 Task: Set the line thickness of the major ticks on the chart to 4px.
Action: Mouse pressed left at (157, 280)
Screenshot: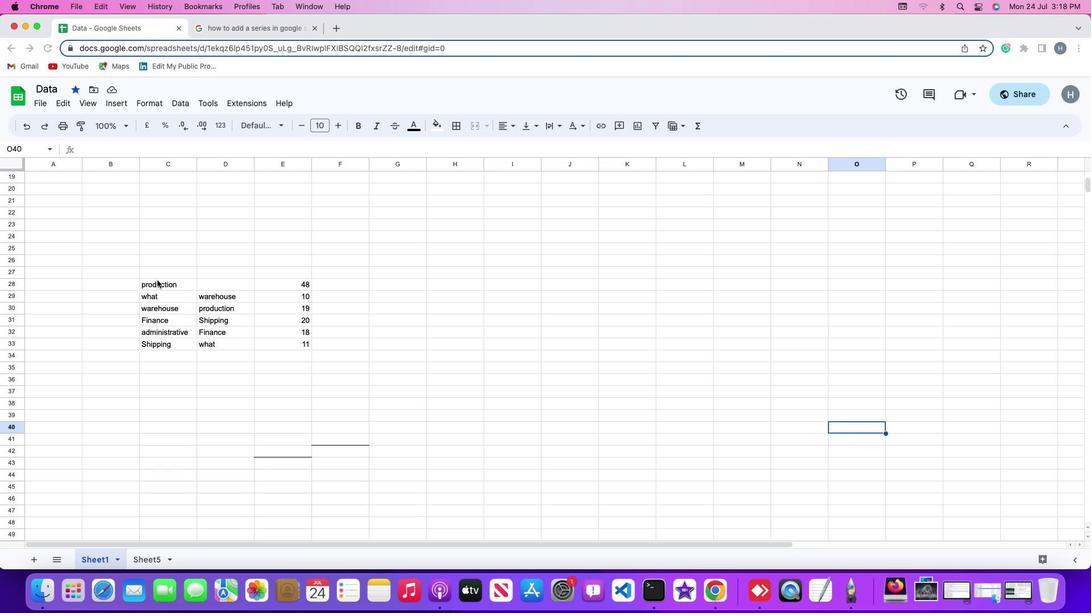 
Action: Mouse pressed left at (157, 280)
Screenshot: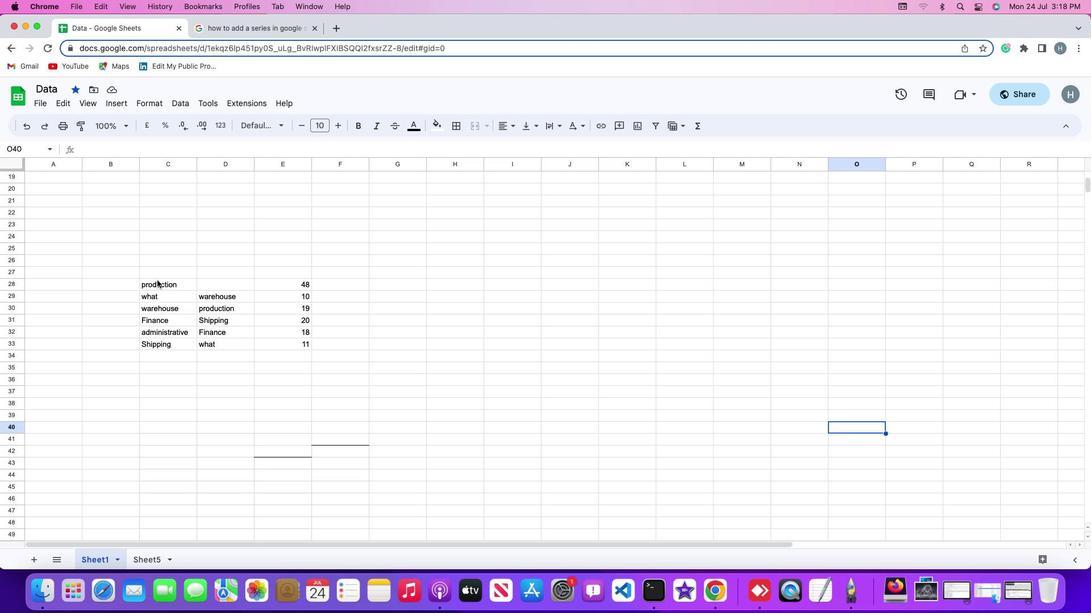 
Action: Mouse moved to (118, 104)
Screenshot: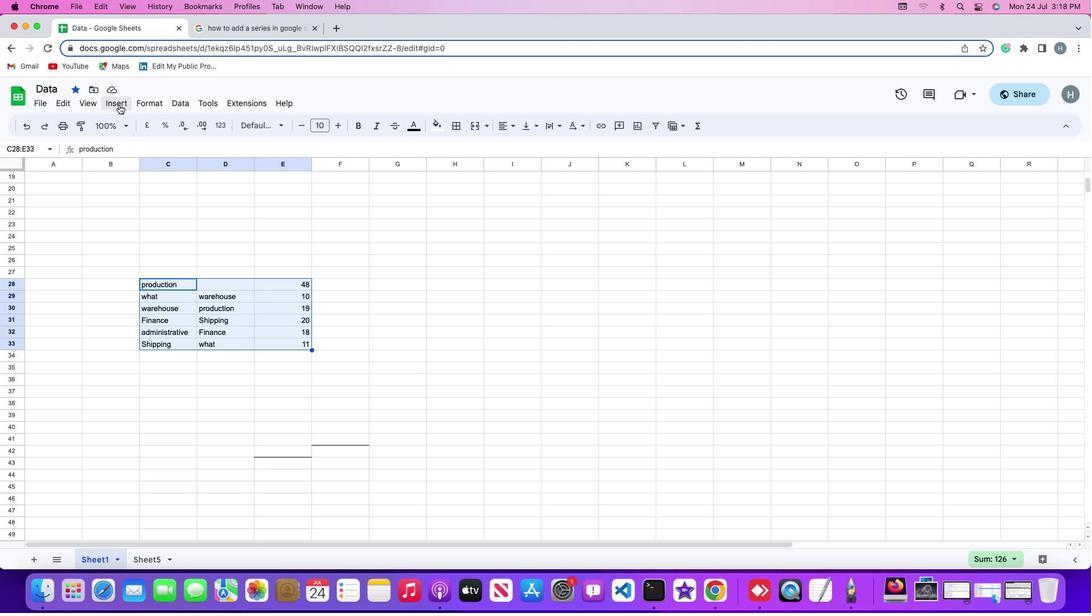 
Action: Mouse pressed left at (118, 104)
Screenshot: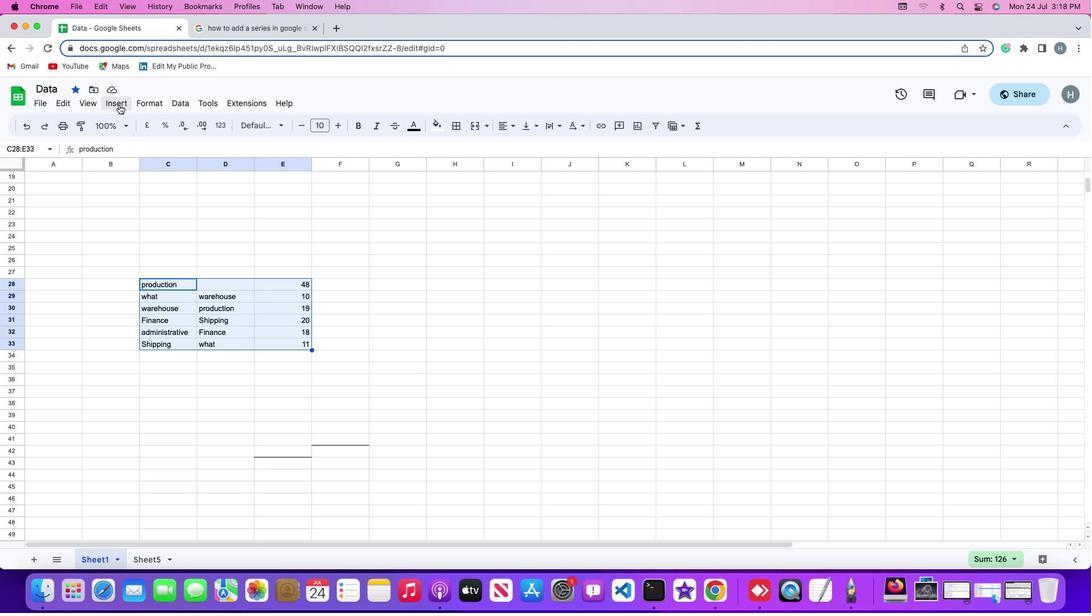 
Action: Mouse moved to (142, 200)
Screenshot: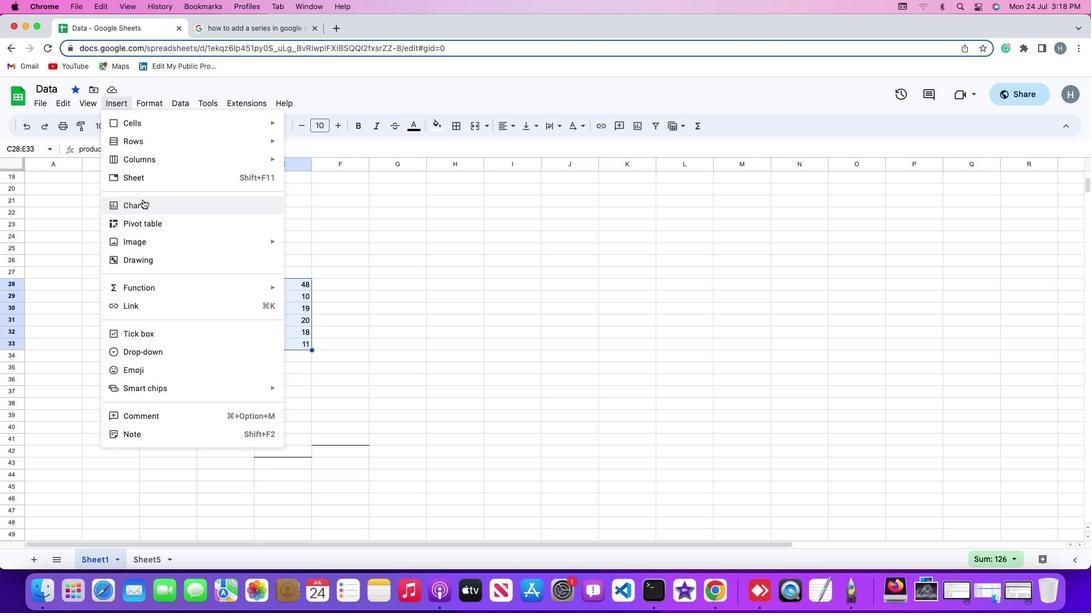
Action: Mouse pressed left at (142, 200)
Screenshot: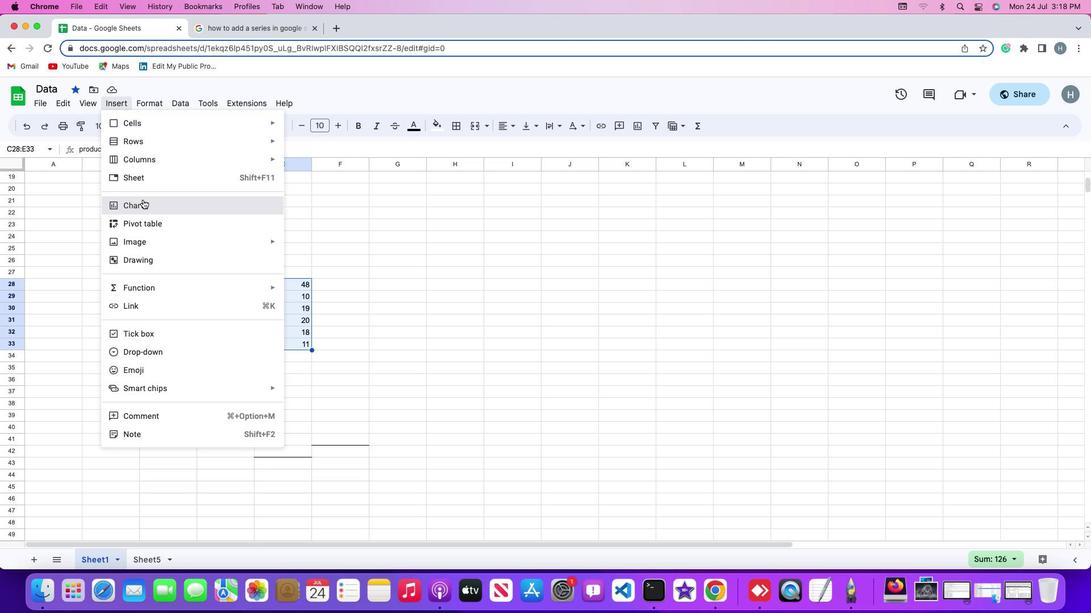 
Action: Mouse moved to (1033, 159)
Screenshot: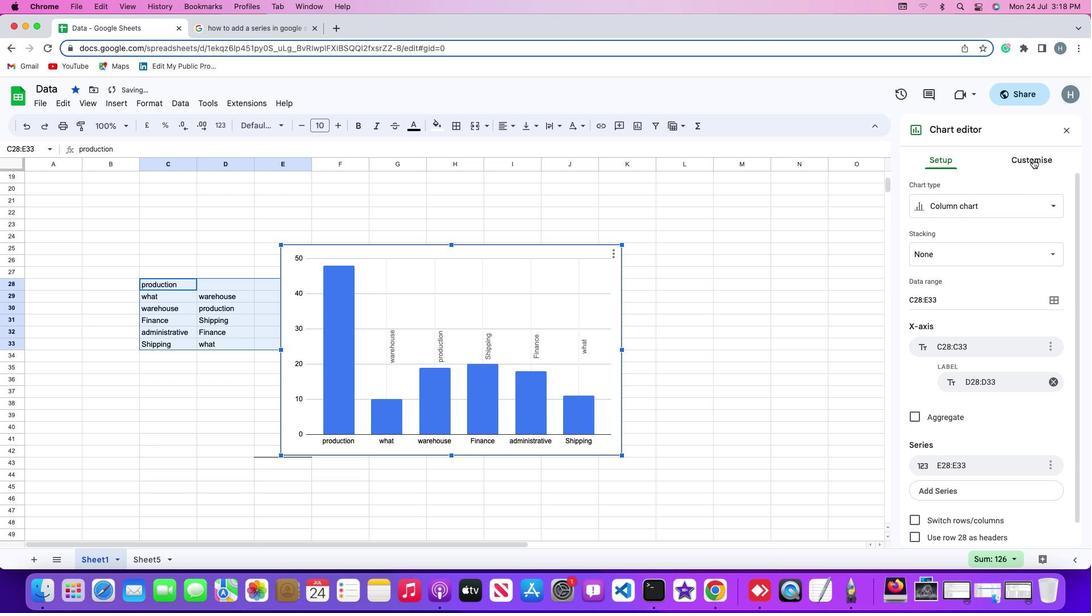 
Action: Mouse pressed left at (1033, 159)
Screenshot: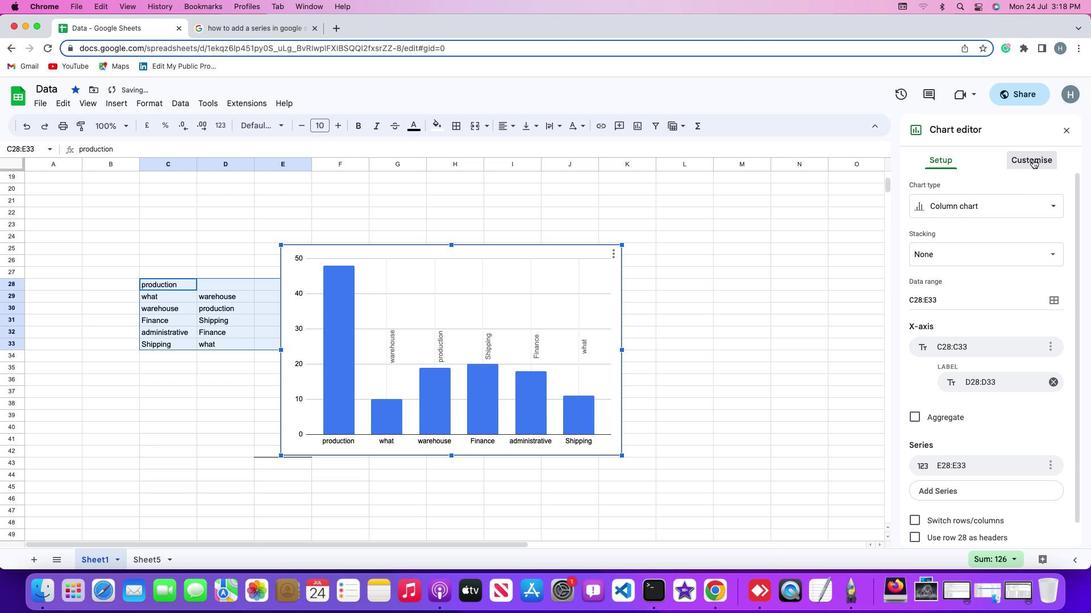 
Action: Mouse moved to (939, 399)
Screenshot: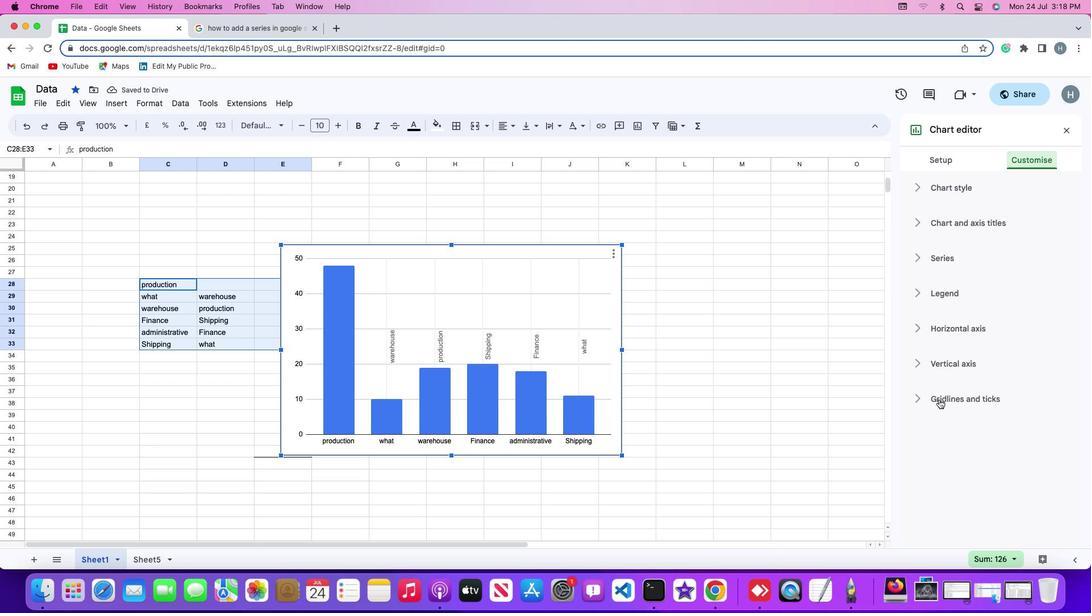 
Action: Mouse pressed left at (939, 399)
Screenshot: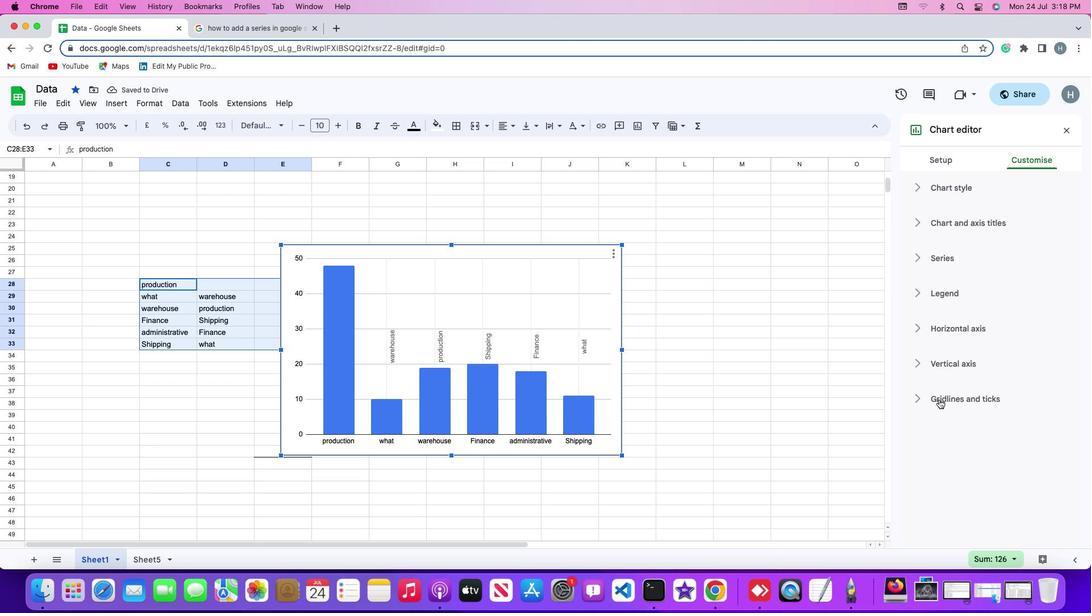 
Action: Mouse moved to (945, 428)
Screenshot: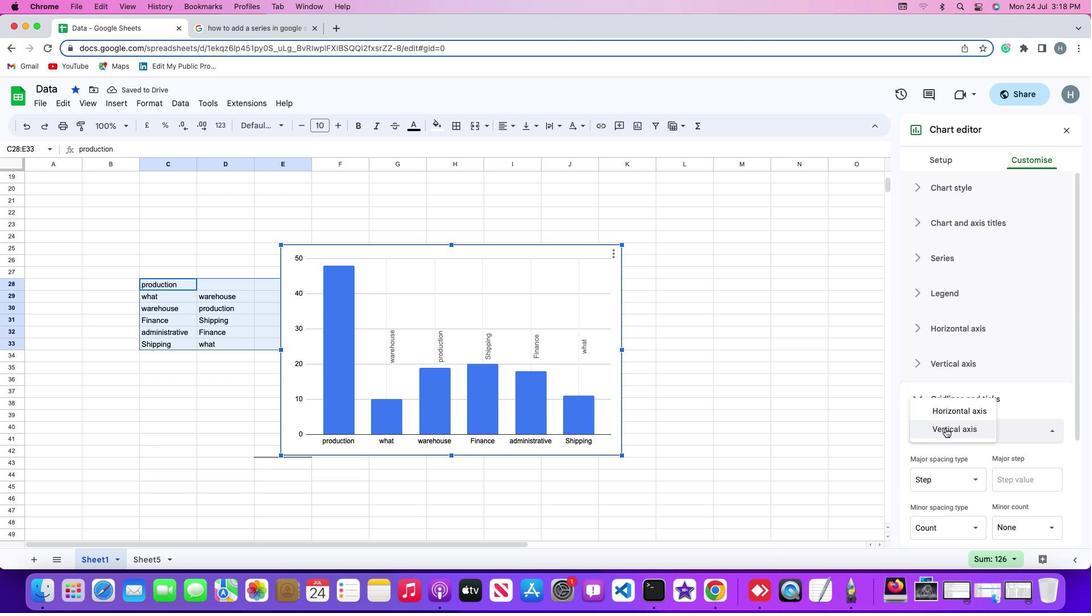 
Action: Mouse pressed left at (945, 428)
Screenshot: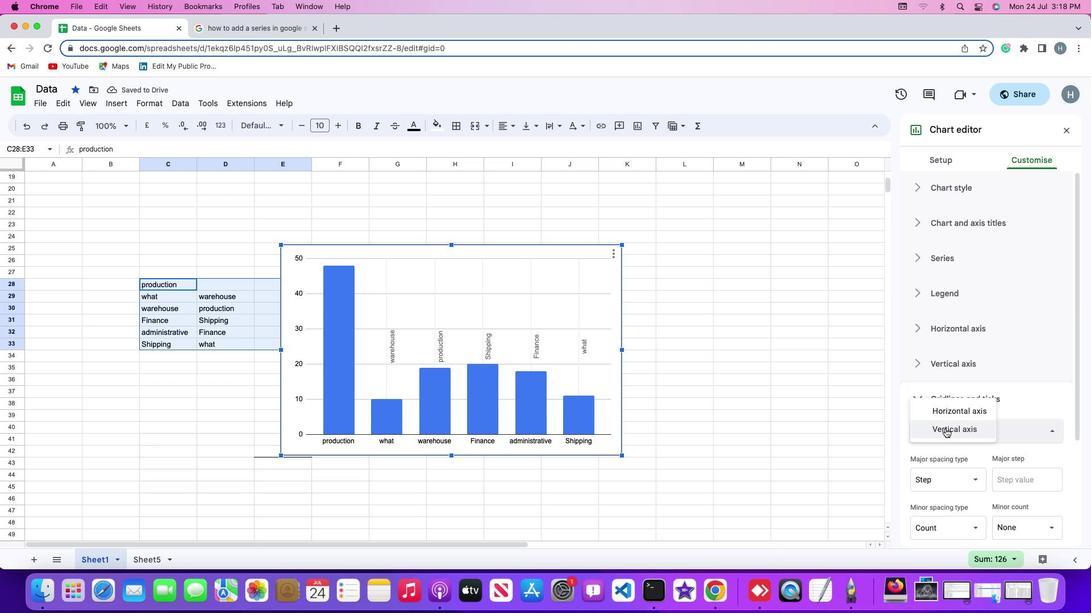
Action: Mouse moved to (945, 428)
Screenshot: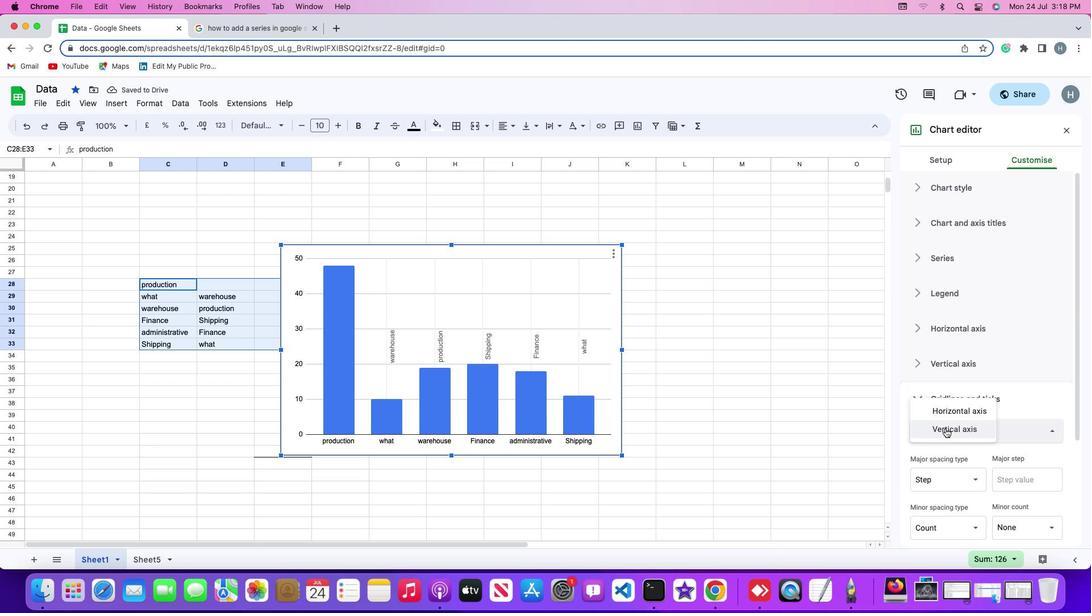 
Action: Mouse pressed left at (945, 428)
Screenshot: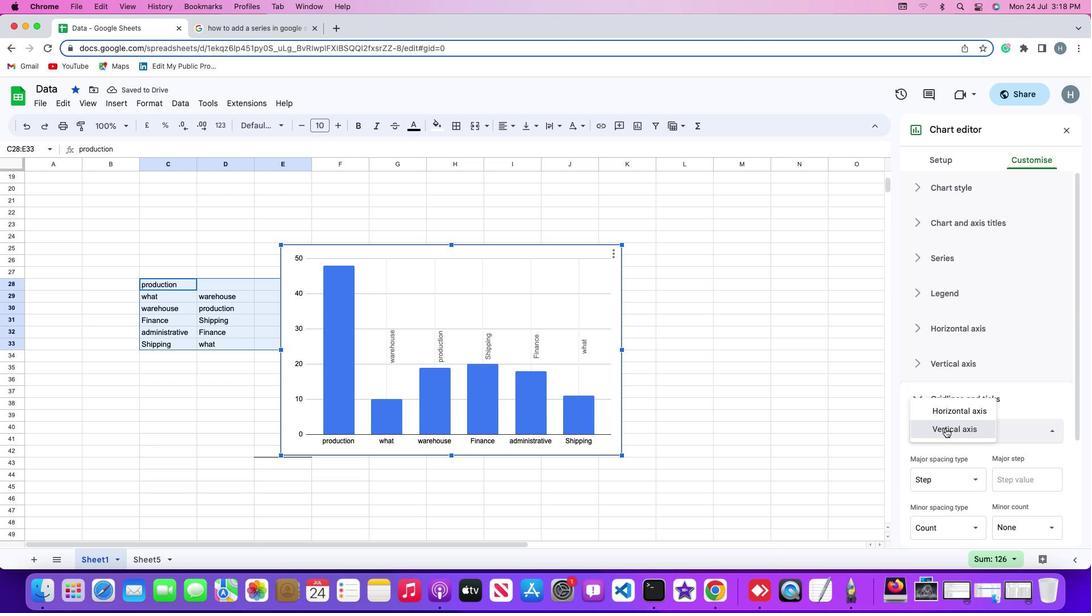 
Action: Mouse moved to (947, 427)
Screenshot: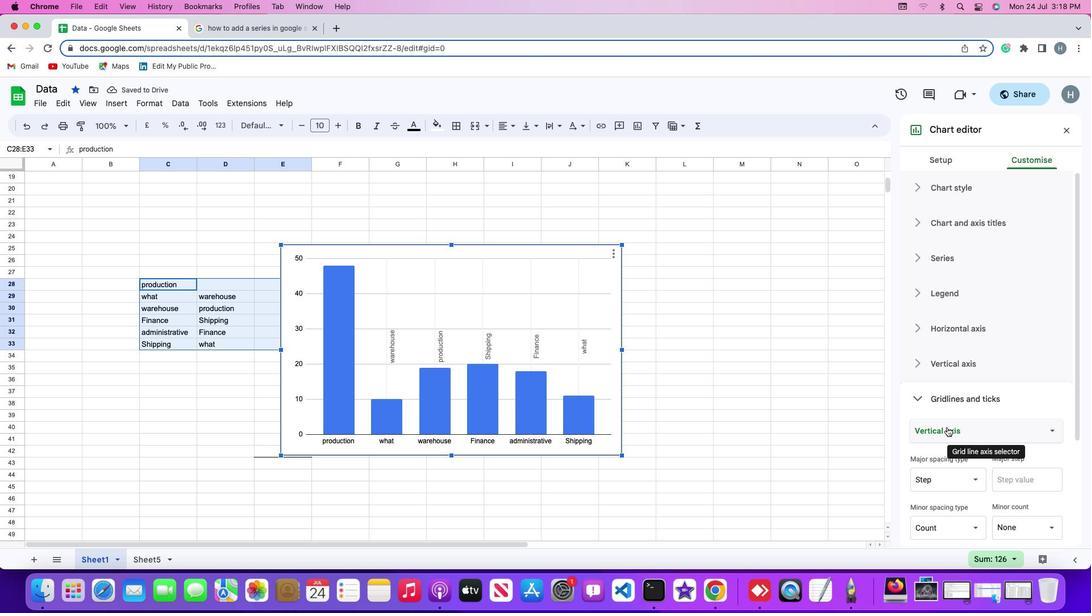 
Action: Mouse scrolled (947, 427) with delta (0, 0)
Screenshot: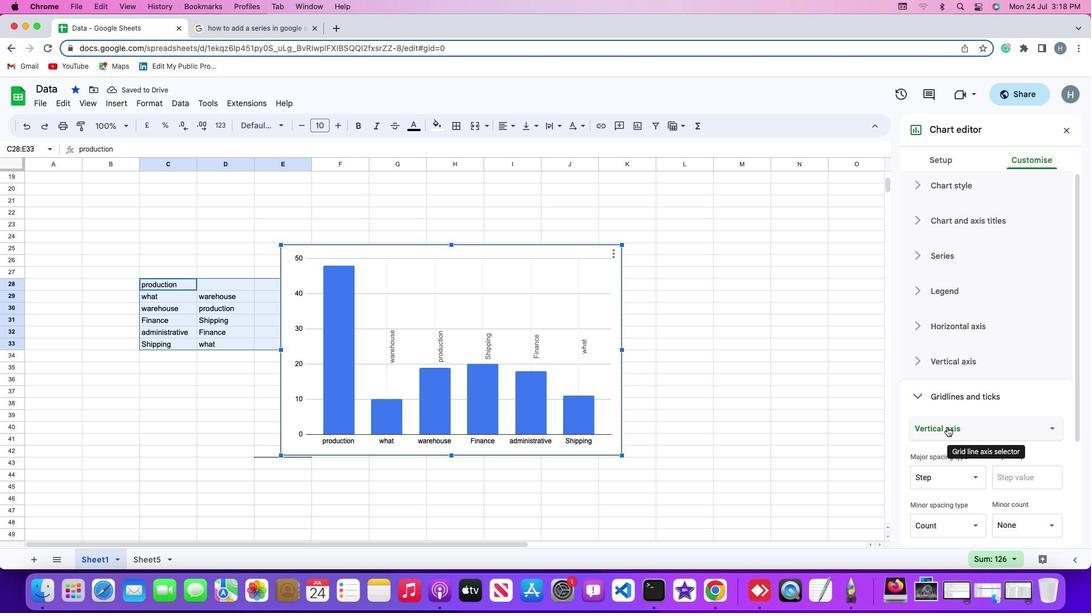
Action: Mouse scrolled (947, 427) with delta (0, 0)
Screenshot: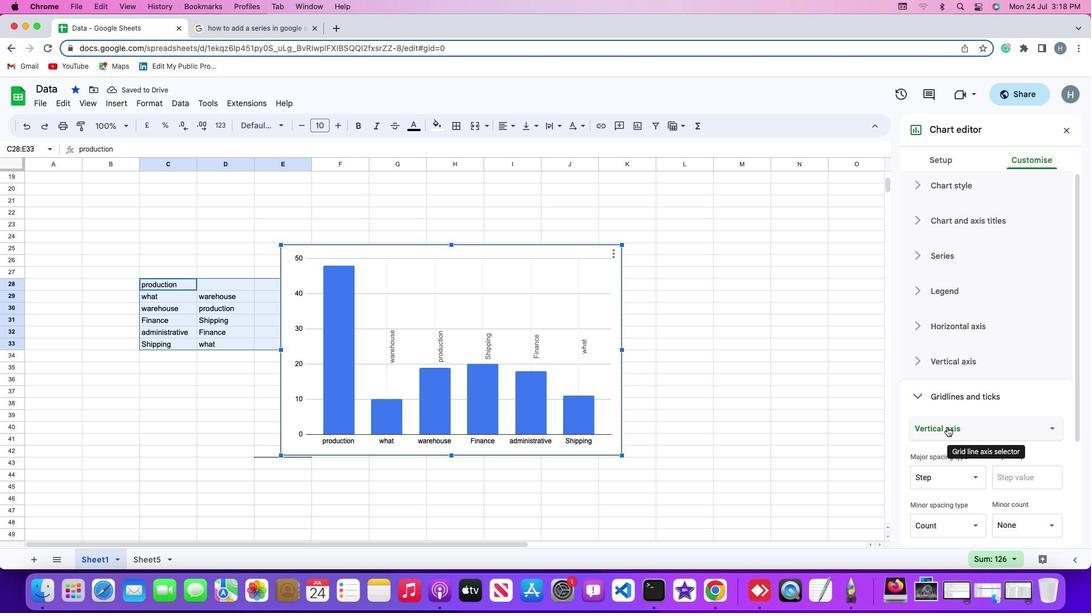 
Action: Mouse scrolled (947, 427) with delta (0, -1)
Screenshot: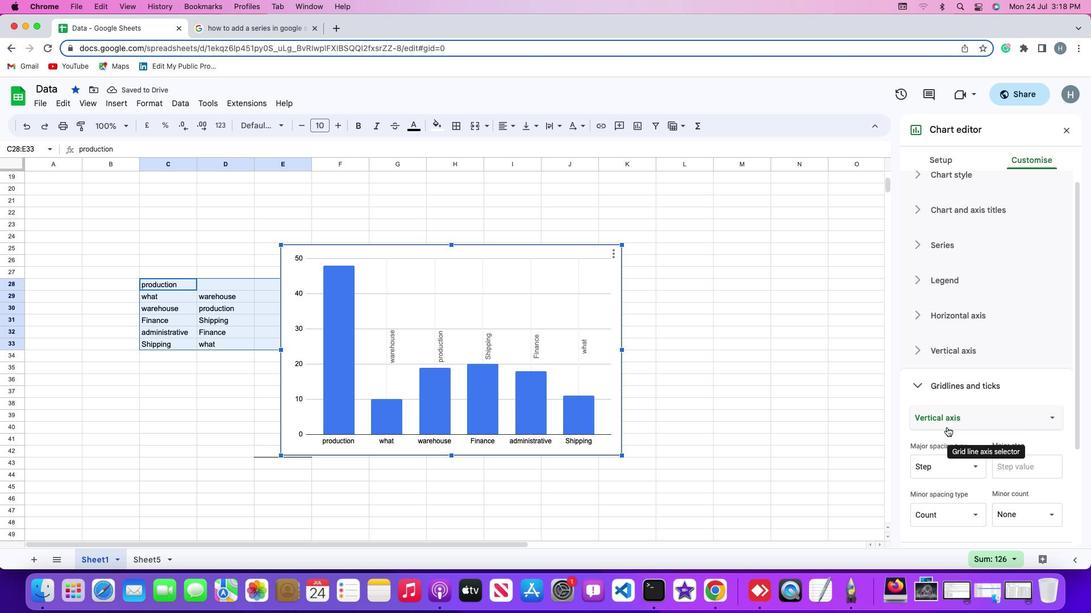 
Action: Mouse scrolled (947, 427) with delta (0, -2)
Screenshot: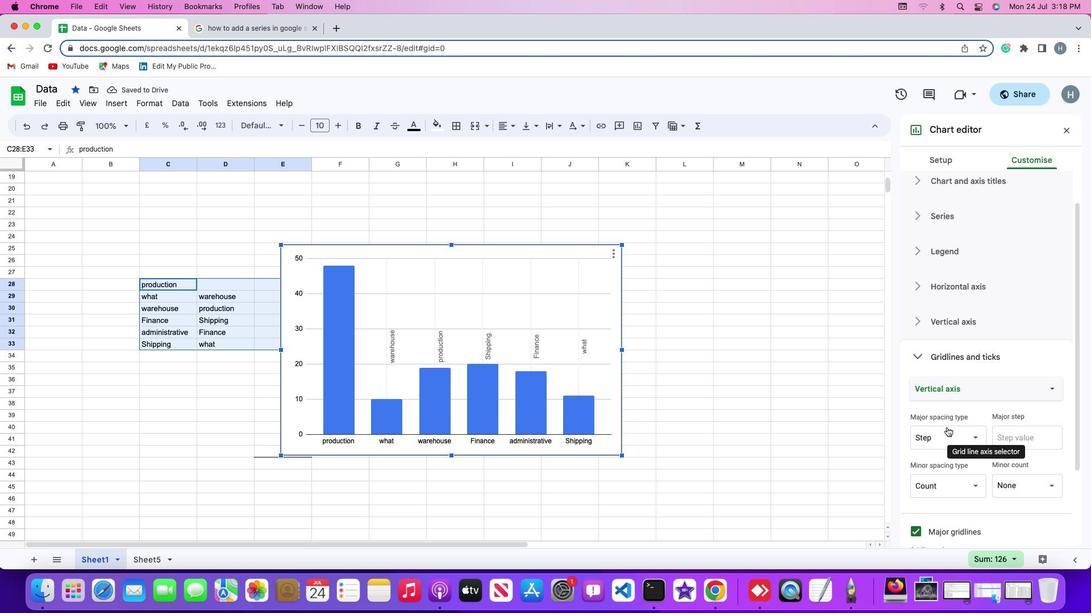 
Action: Mouse scrolled (947, 427) with delta (0, -2)
Screenshot: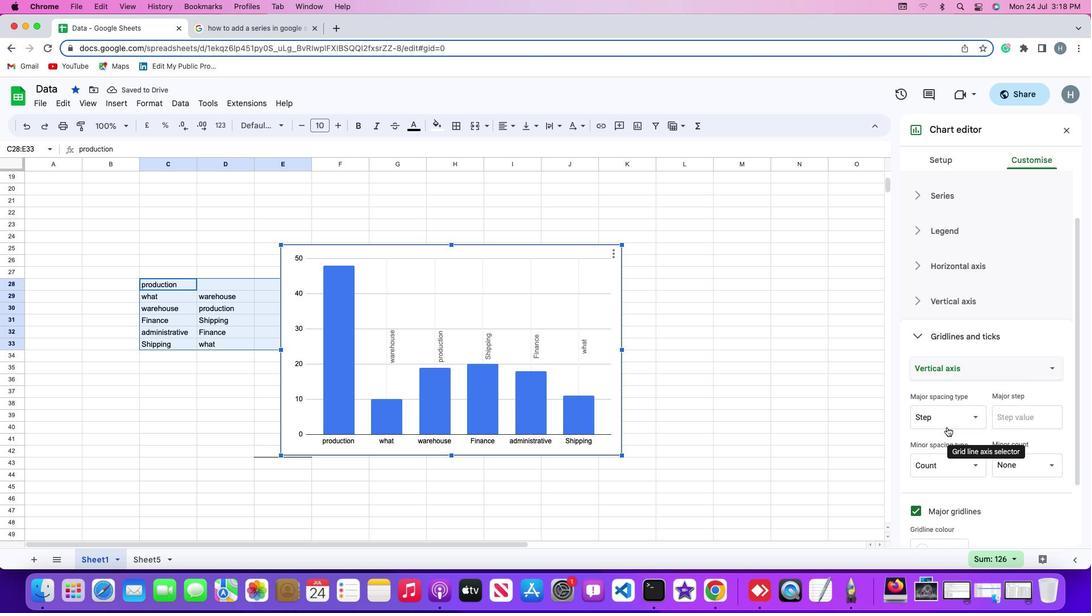 
Action: Mouse scrolled (947, 427) with delta (0, 0)
Screenshot: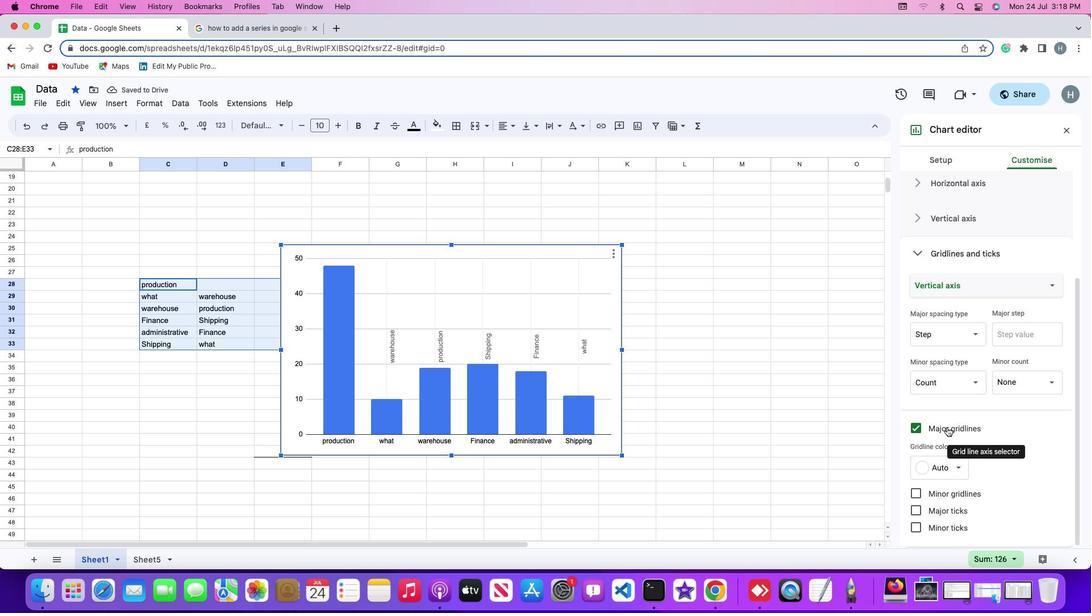 
Action: Mouse scrolled (947, 427) with delta (0, 0)
Screenshot: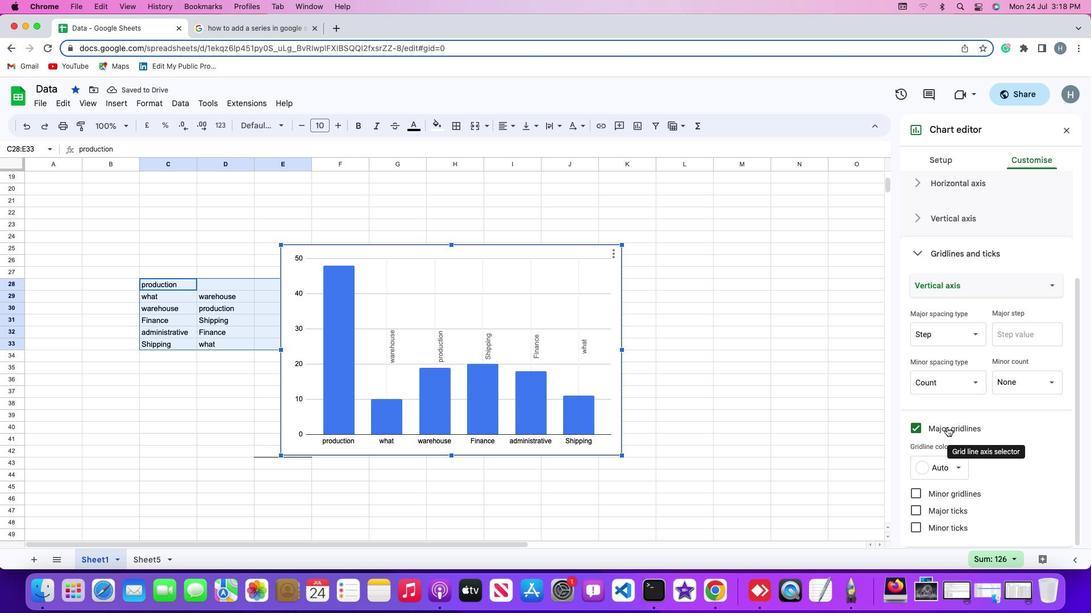 
Action: Mouse scrolled (947, 427) with delta (0, -1)
Screenshot: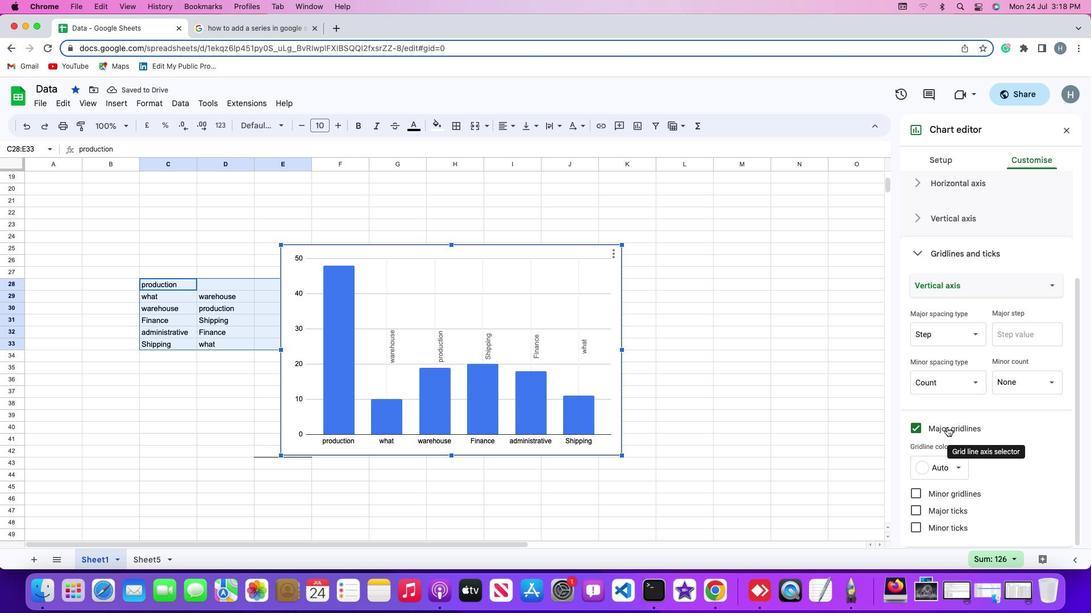 
Action: Mouse scrolled (947, 427) with delta (0, -2)
Screenshot: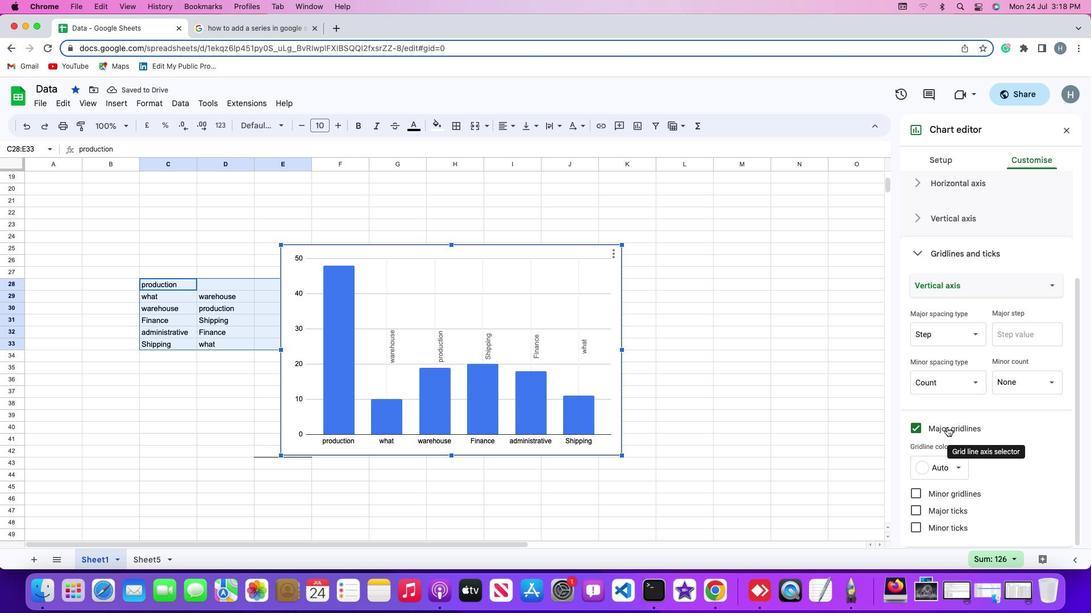 
Action: Mouse moved to (917, 508)
Screenshot: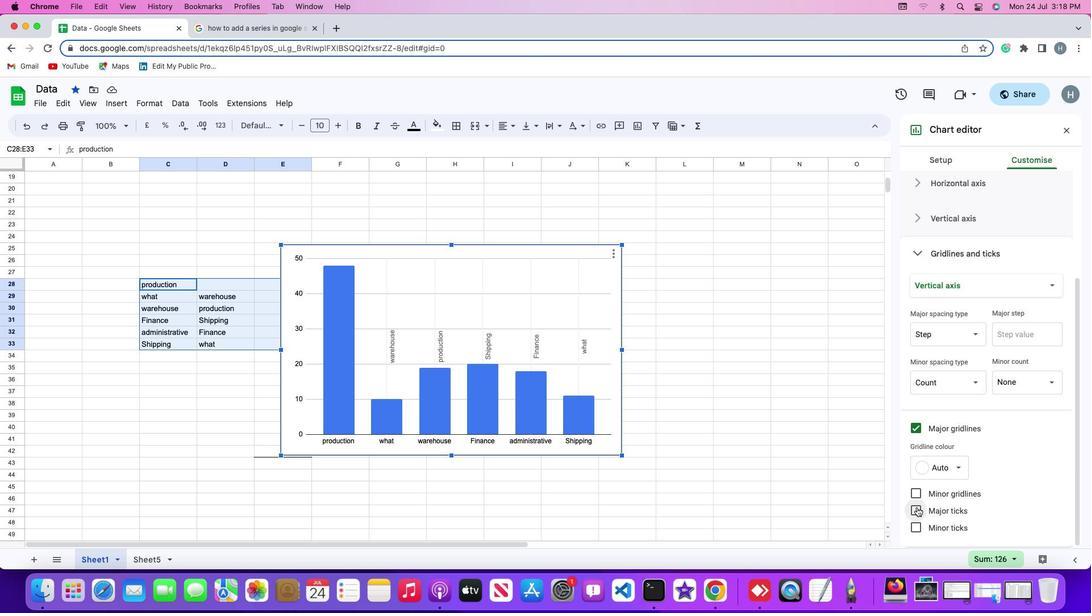 
Action: Mouse pressed left at (917, 508)
Screenshot: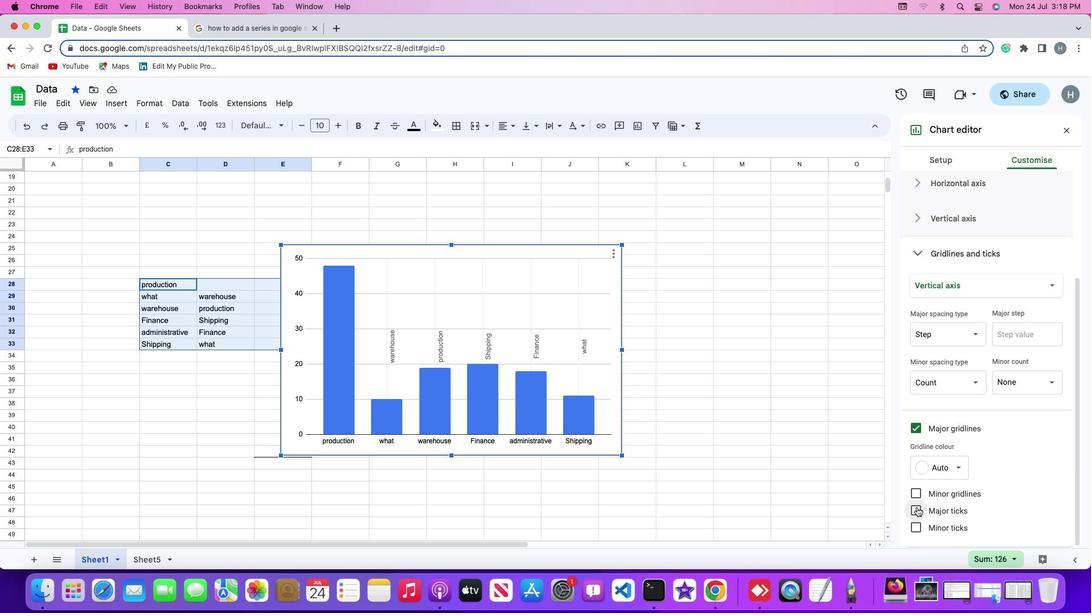 
Action: Mouse moved to (990, 457)
Screenshot: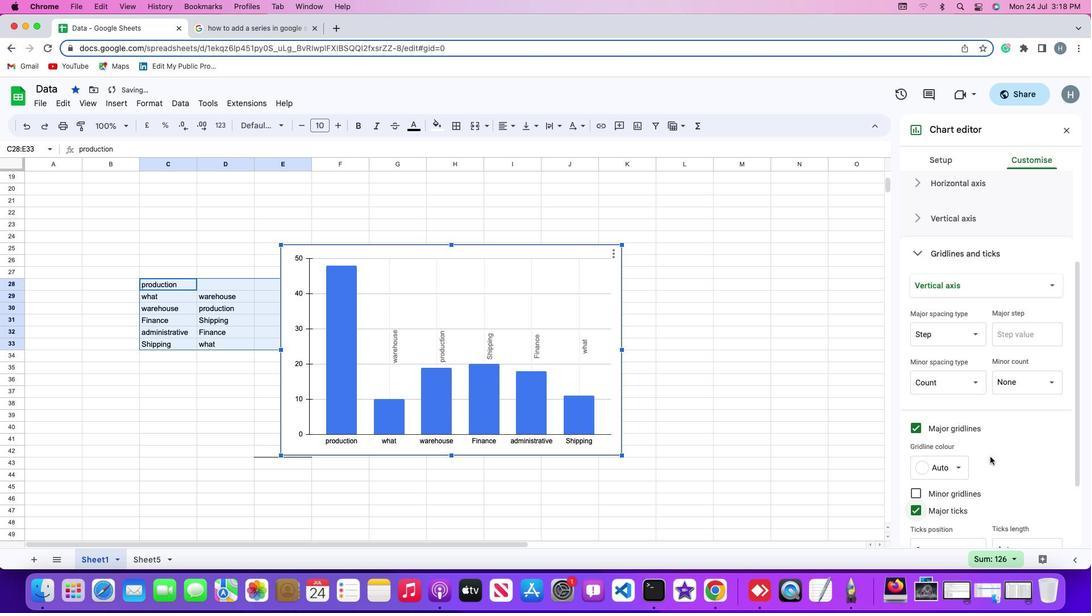 
Action: Mouse scrolled (990, 457) with delta (0, 0)
Screenshot: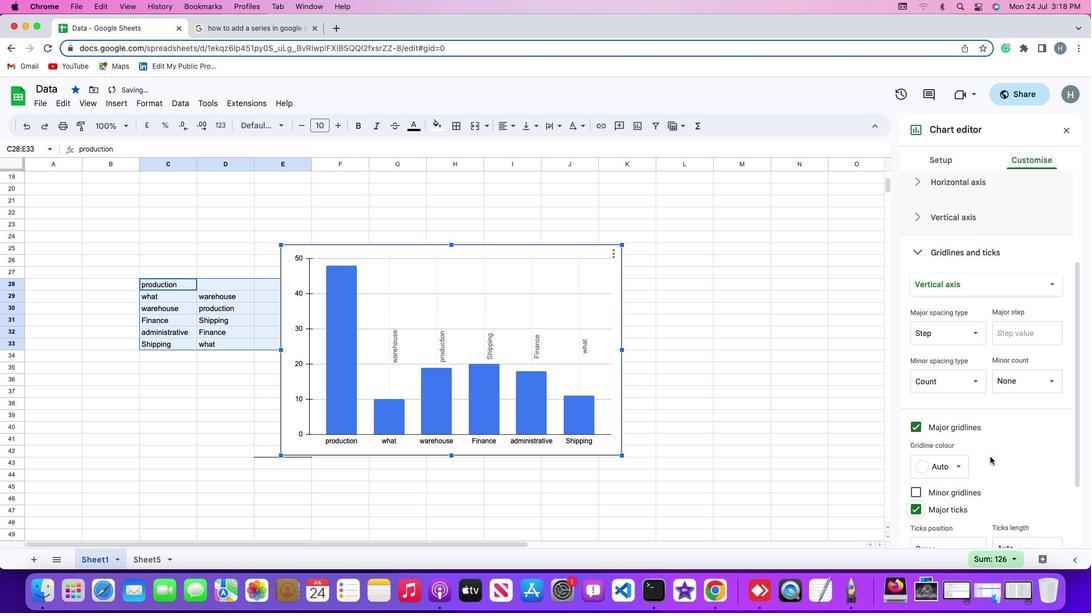 
Action: Mouse scrolled (990, 457) with delta (0, 0)
Screenshot: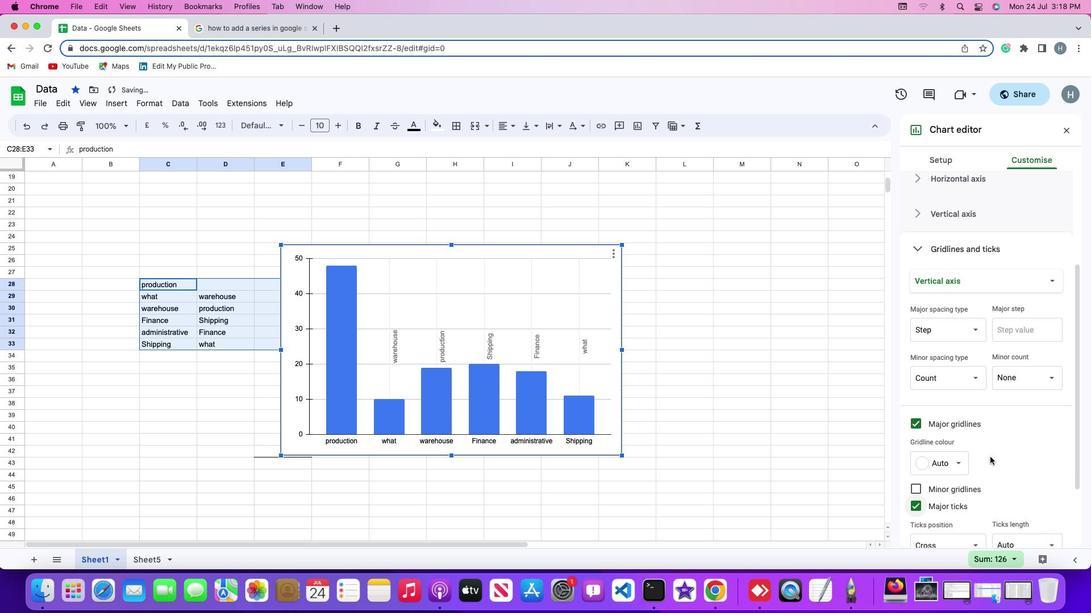 
Action: Mouse scrolled (990, 457) with delta (0, -1)
Screenshot: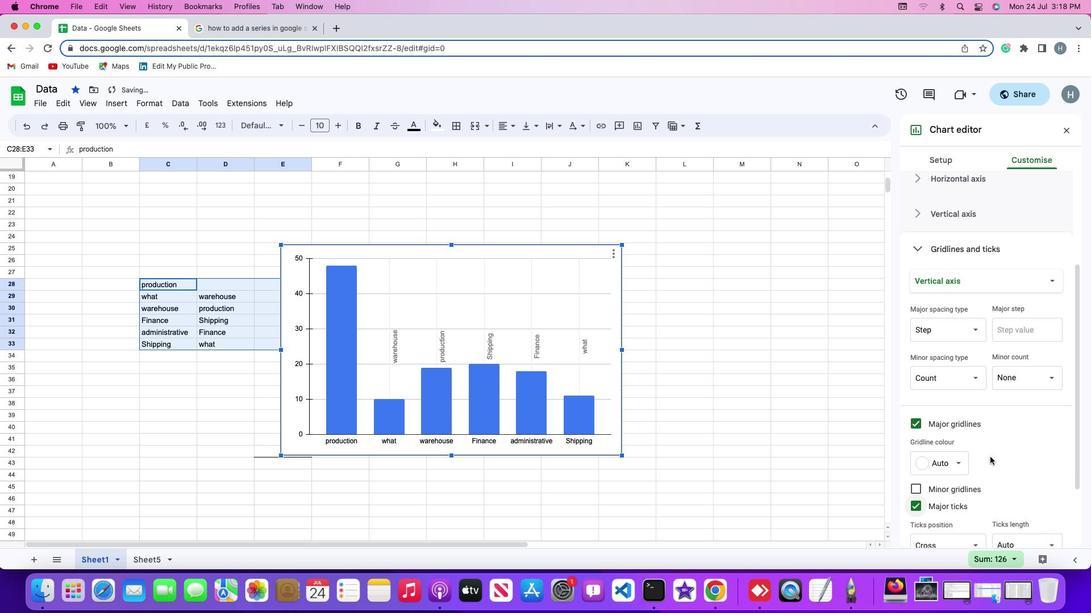 
Action: Mouse scrolled (990, 457) with delta (0, -2)
Screenshot: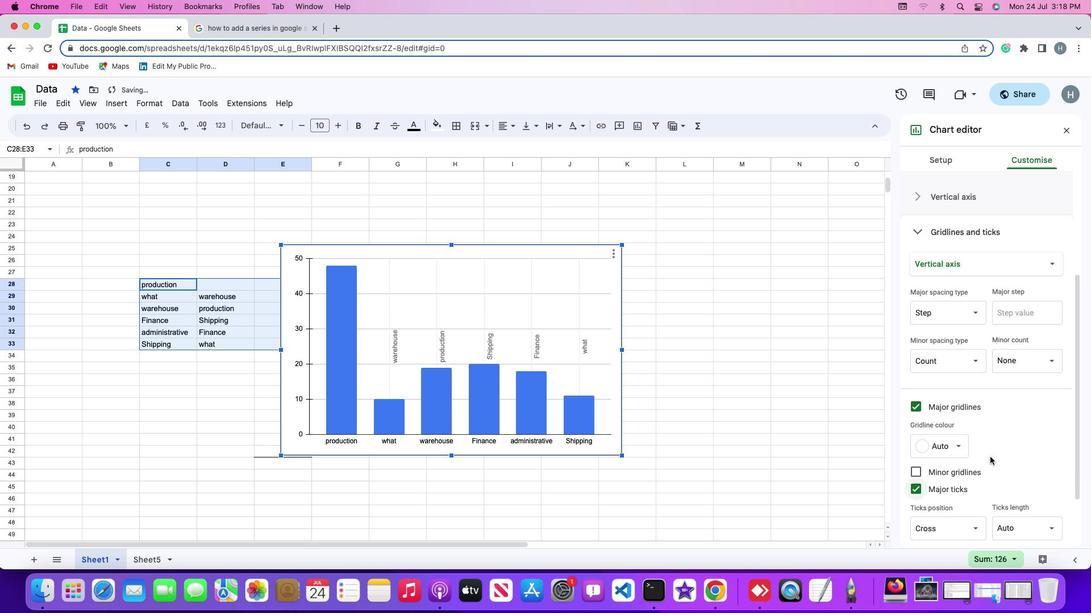 
Action: Mouse scrolled (990, 457) with delta (0, -3)
Screenshot: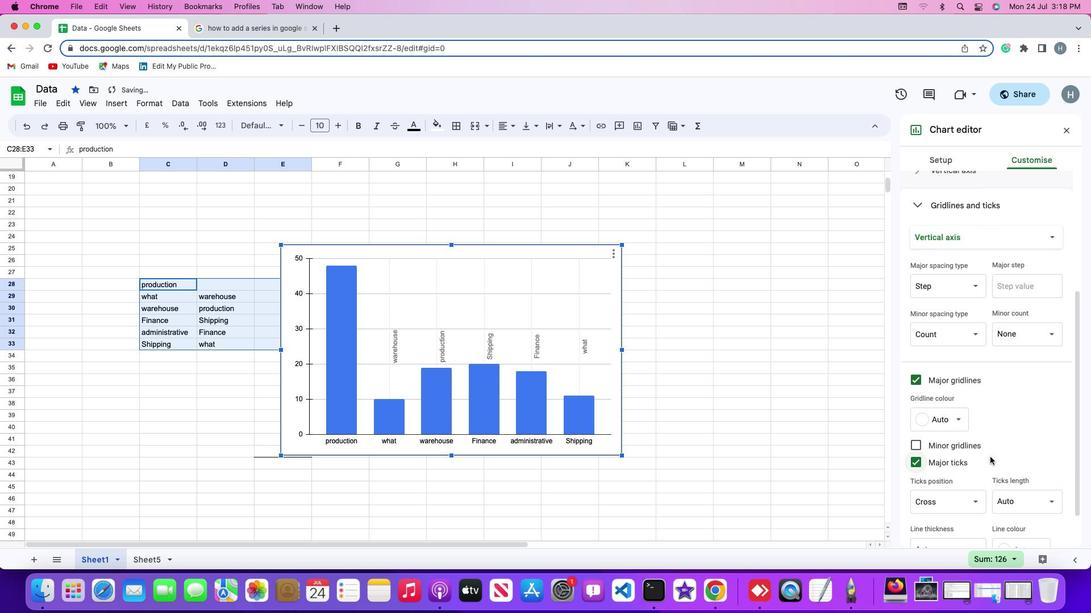 
Action: Mouse moved to (977, 502)
Screenshot: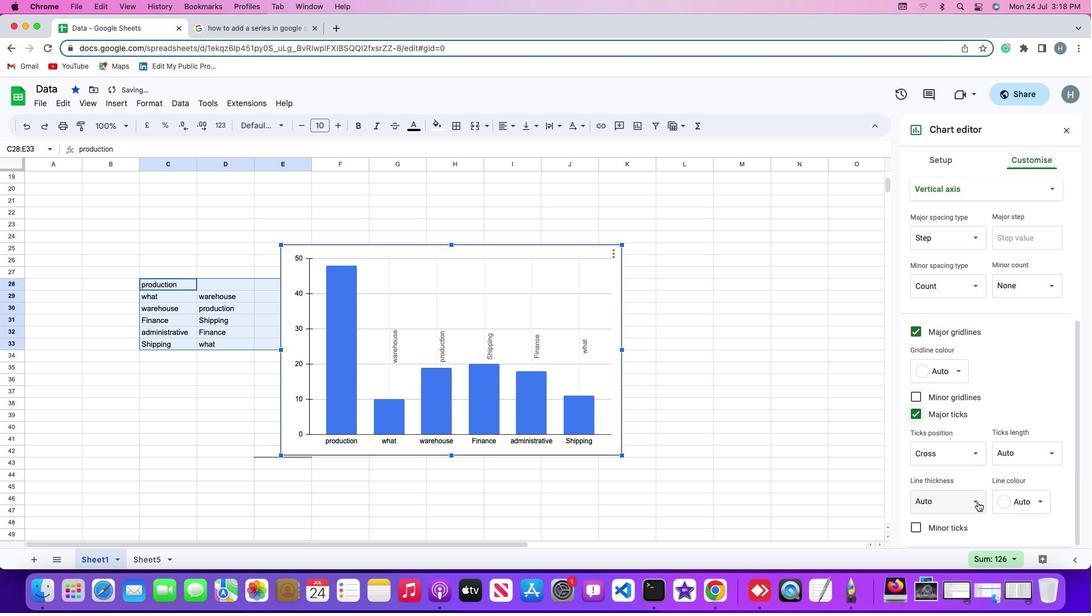 
Action: Mouse pressed left at (977, 502)
Screenshot: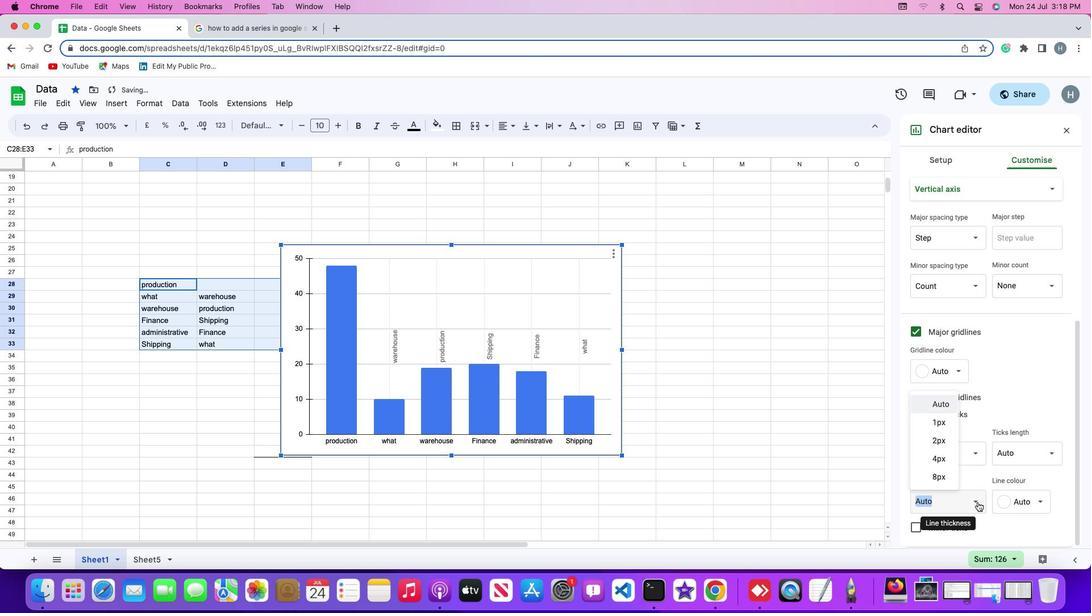 
Action: Mouse moved to (923, 457)
Screenshot: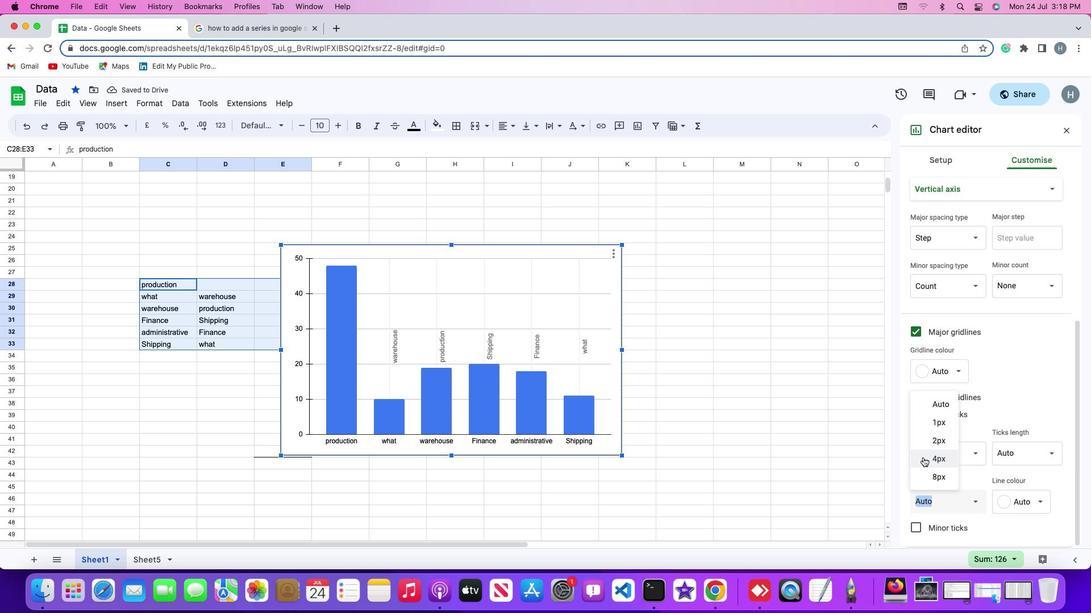 
Action: Mouse pressed left at (923, 457)
Screenshot: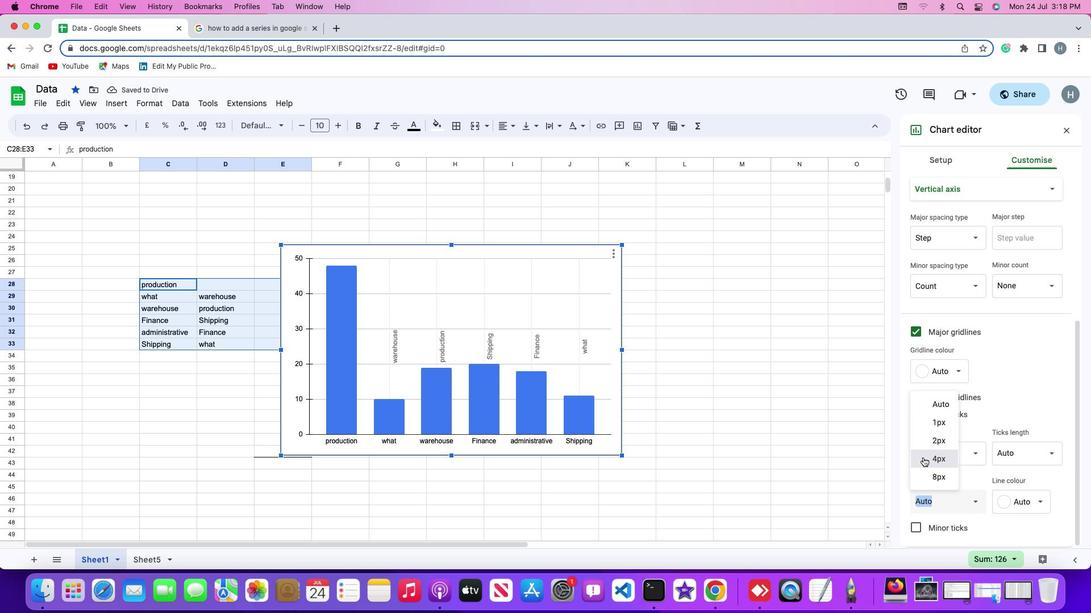 
Action: Mouse moved to (818, 409)
Screenshot: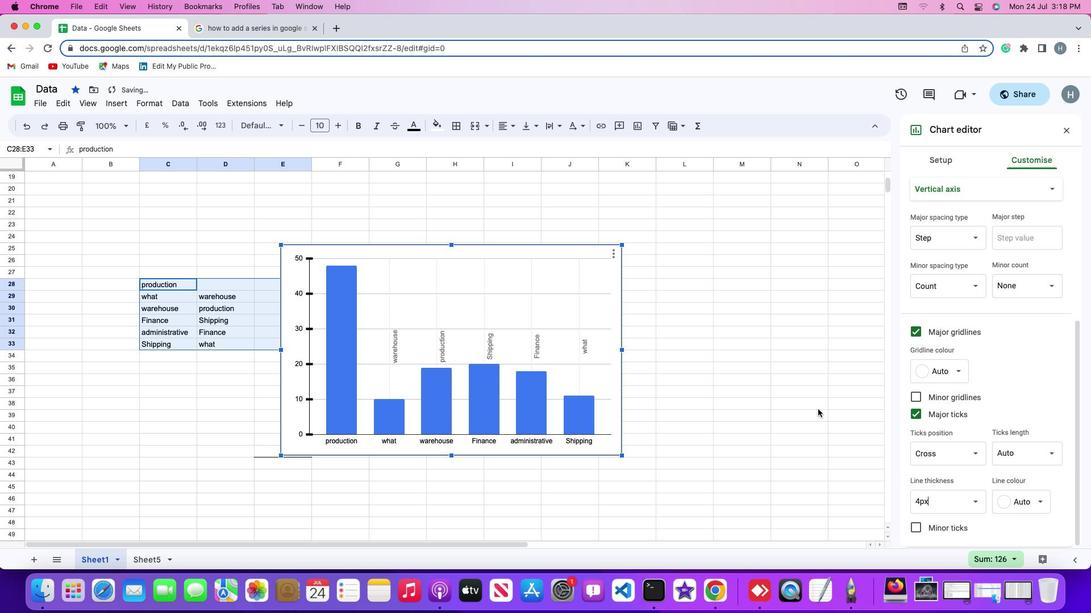 
